 Task: Archive the email with the subject Request for a phone call from softage.1@softage.net
Action: Mouse moved to (880, 83)
Screenshot: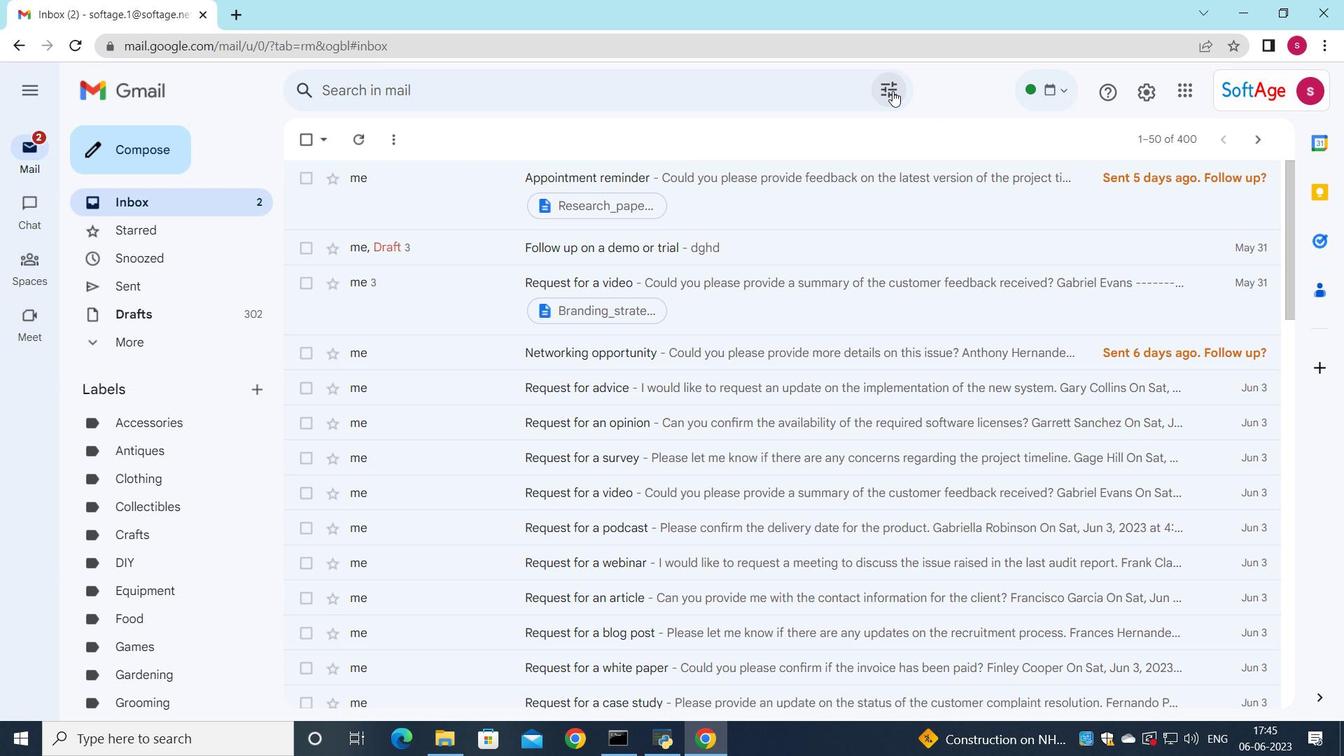 
Action: Mouse pressed left at (880, 83)
Screenshot: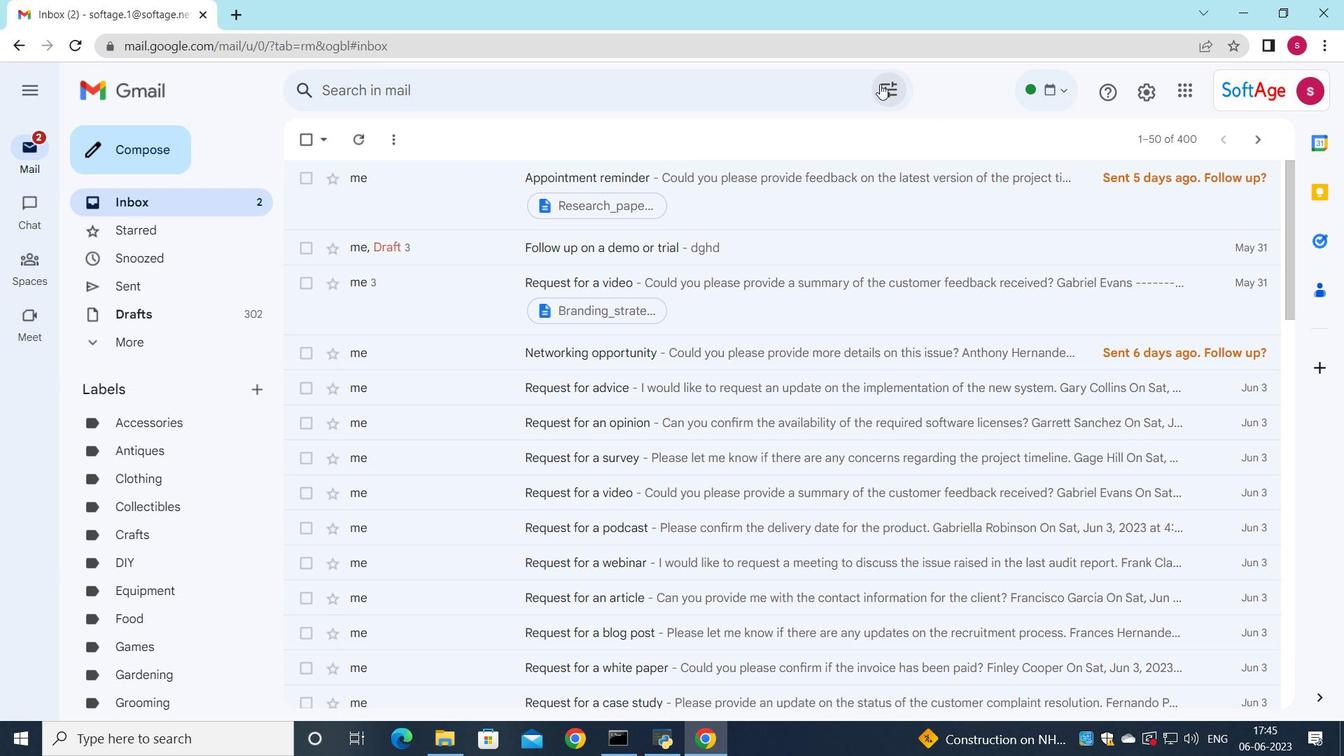 
Action: Mouse moved to (711, 187)
Screenshot: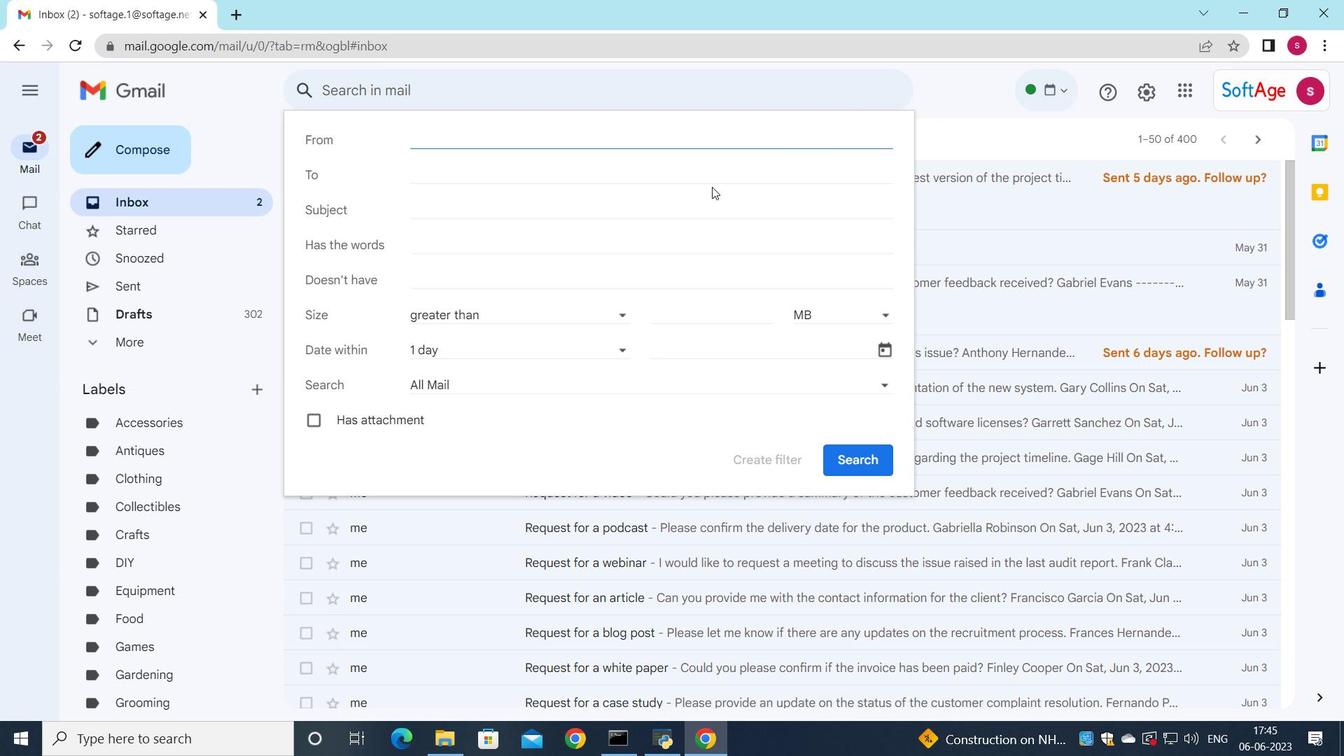 
Action: Key pressed soft
Screenshot: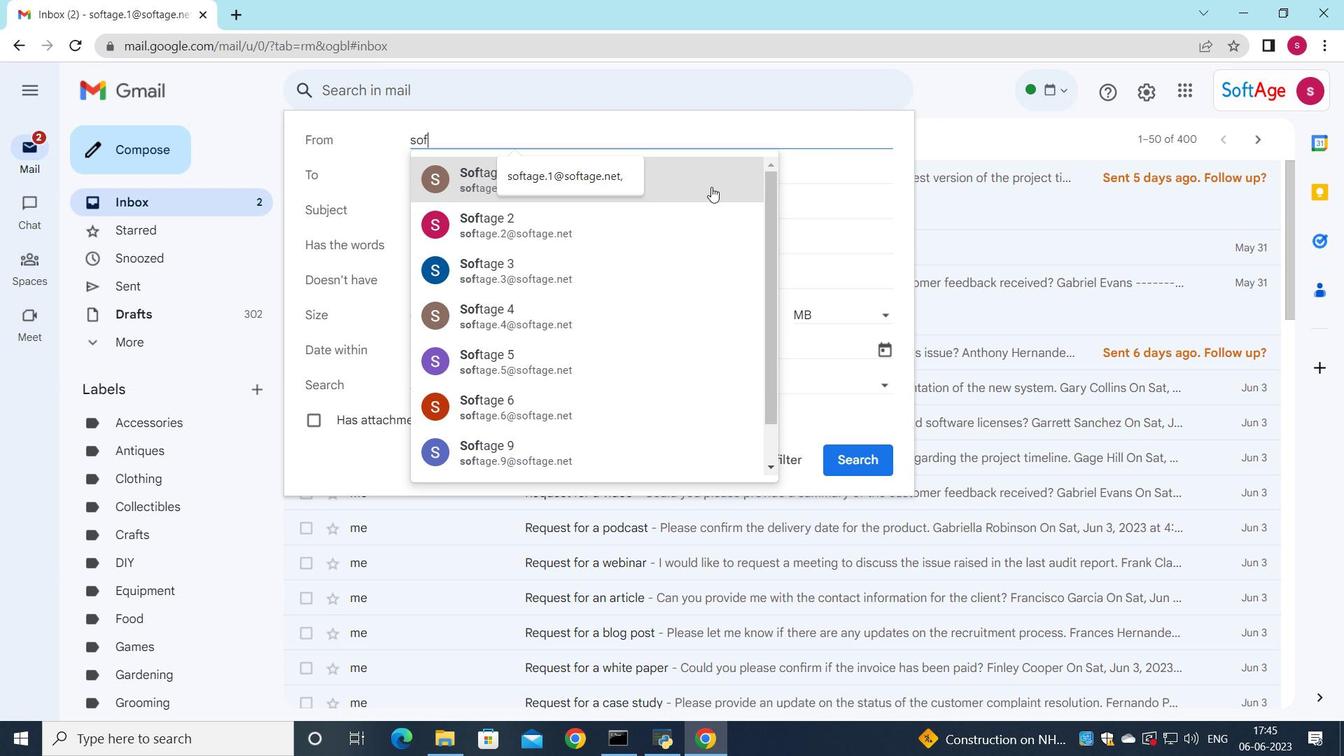 
Action: Mouse moved to (552, 176)
Screenshot: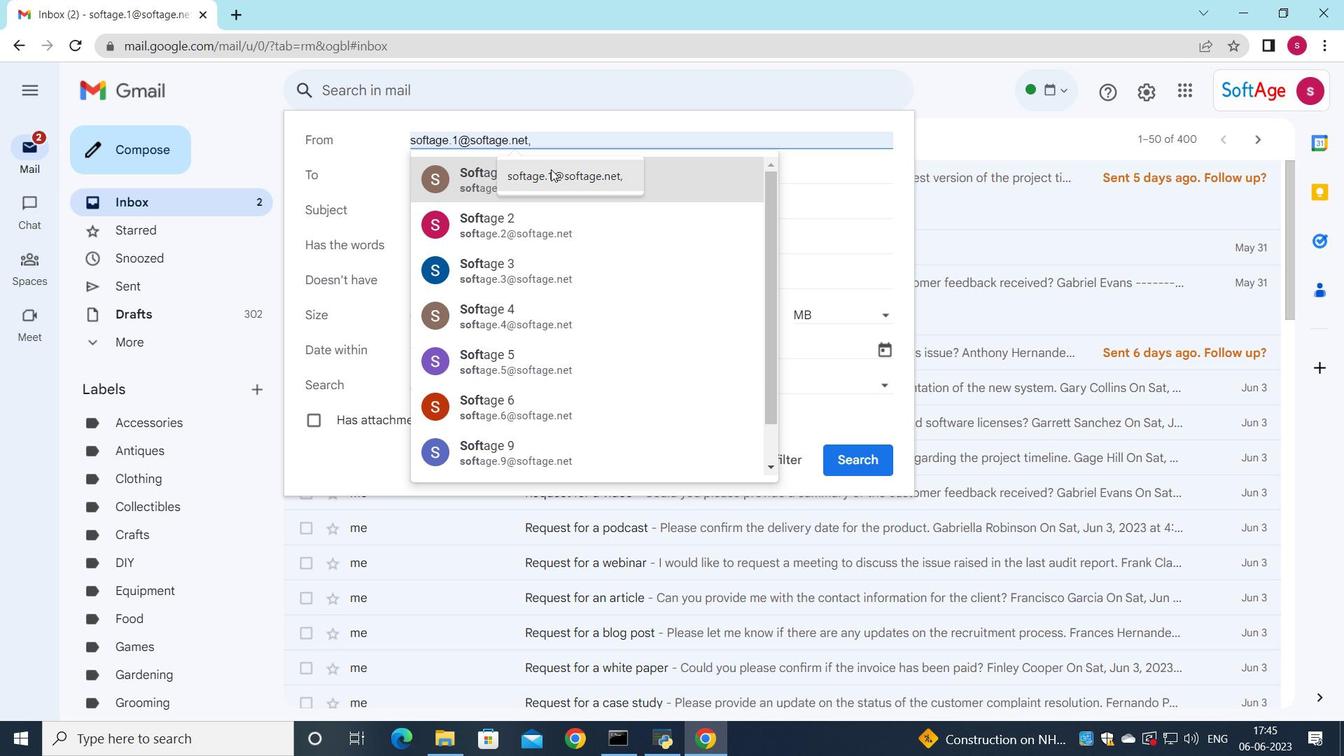 
Action: Mouse pressed left at (552, 176)
Screenshot: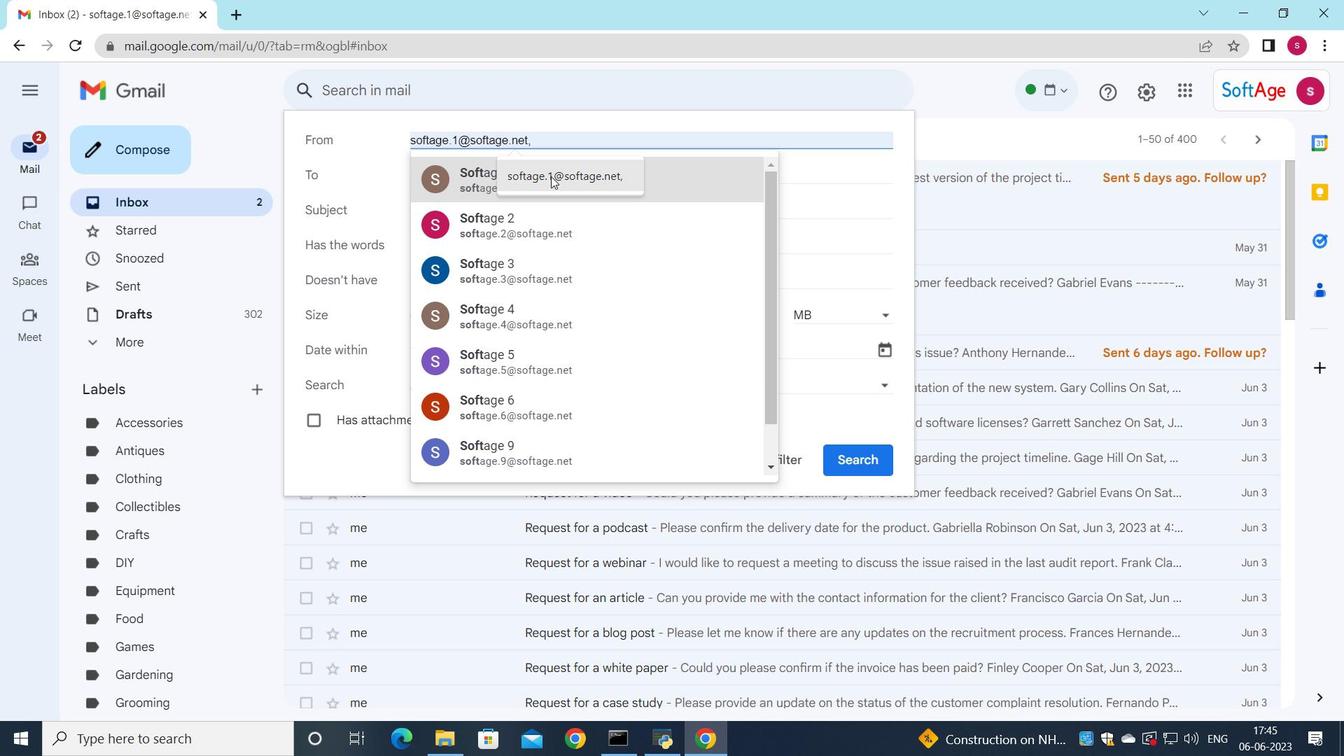 
Action: Mouse moved to (458, 208)
Screenshot: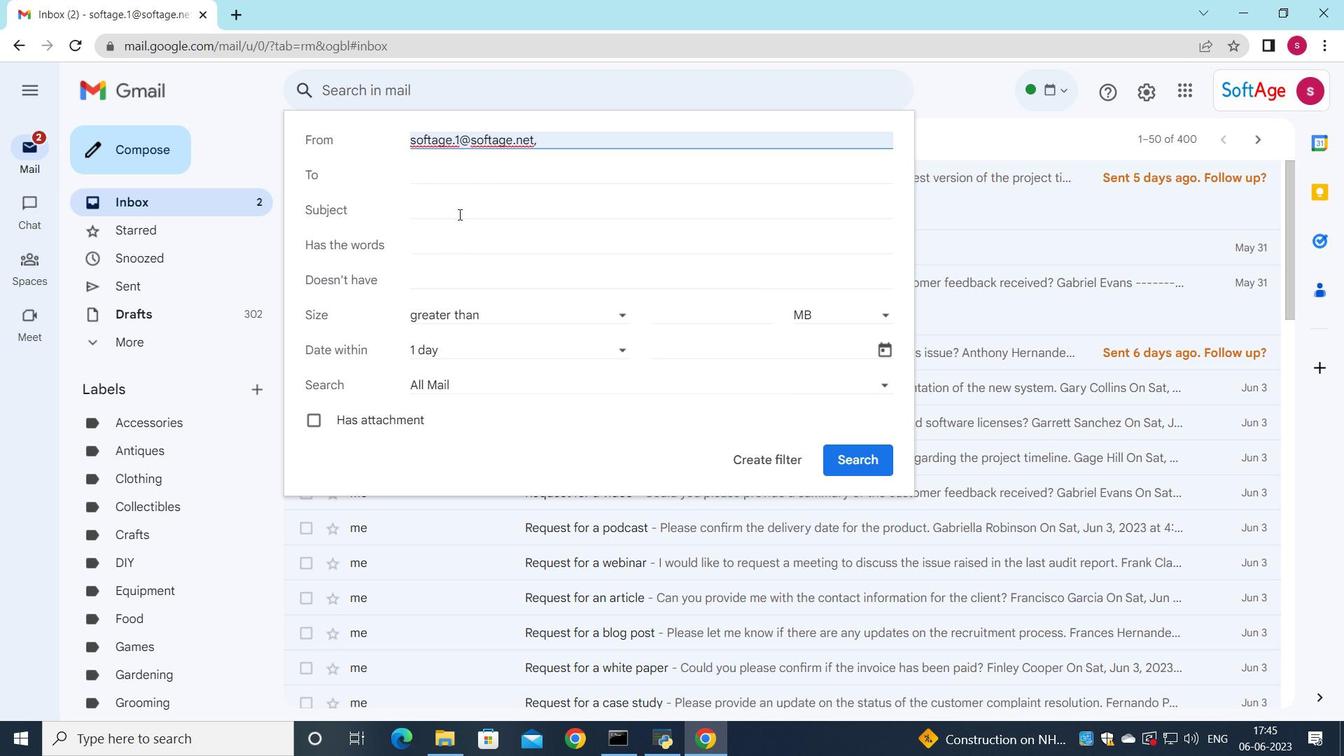 
Action: Mouse pressed left at (458, 208)
Screenshot: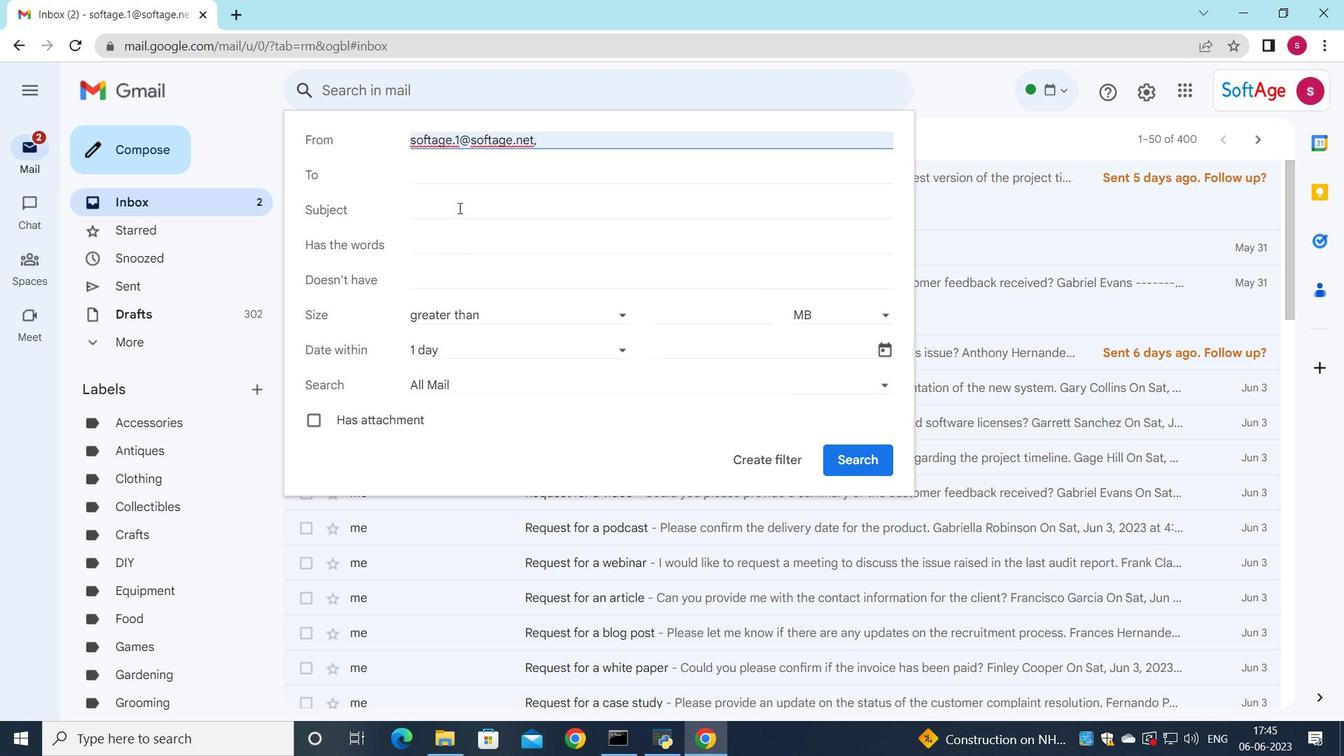 
Action: Key pressed <Key.shift><Key.shift>Request<Key.space>for<Key.space>a<Key.space>phone<Key.space>call
Screenshot: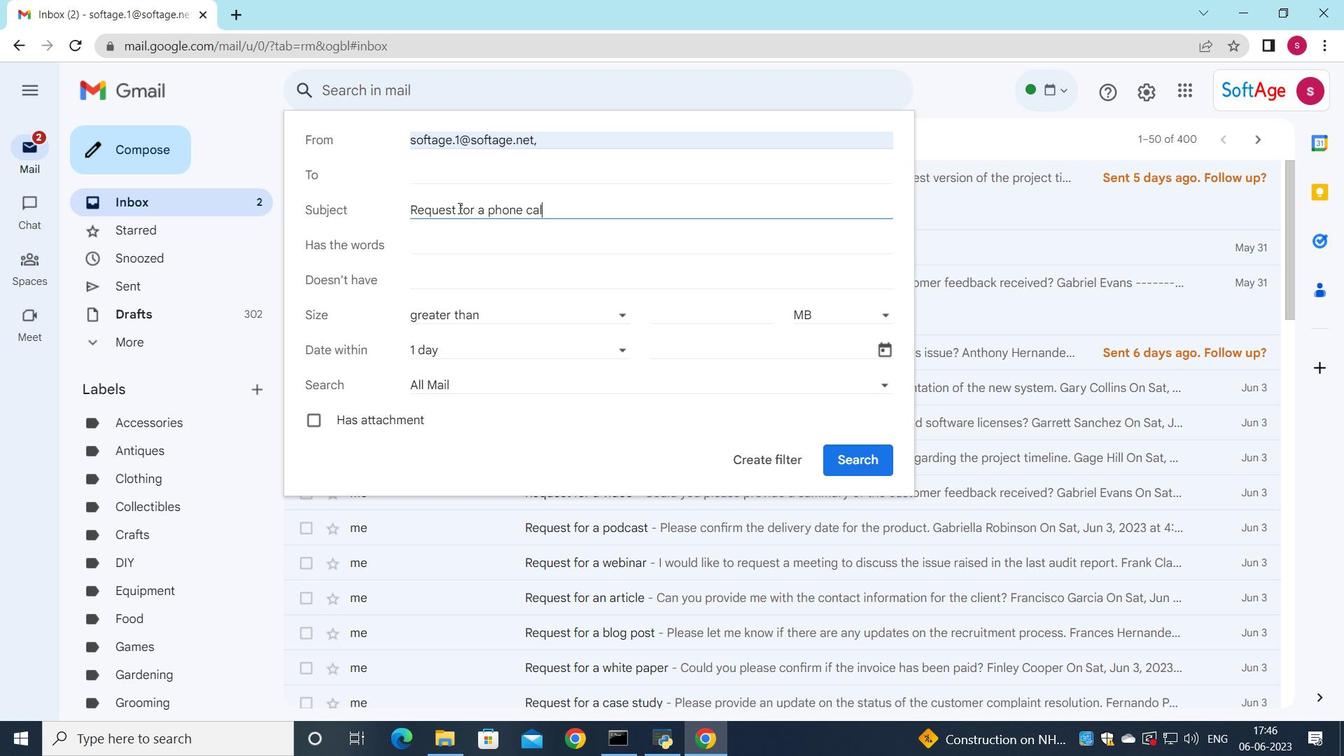 
Action: Mouse moved to (584, 348)
Screenshot: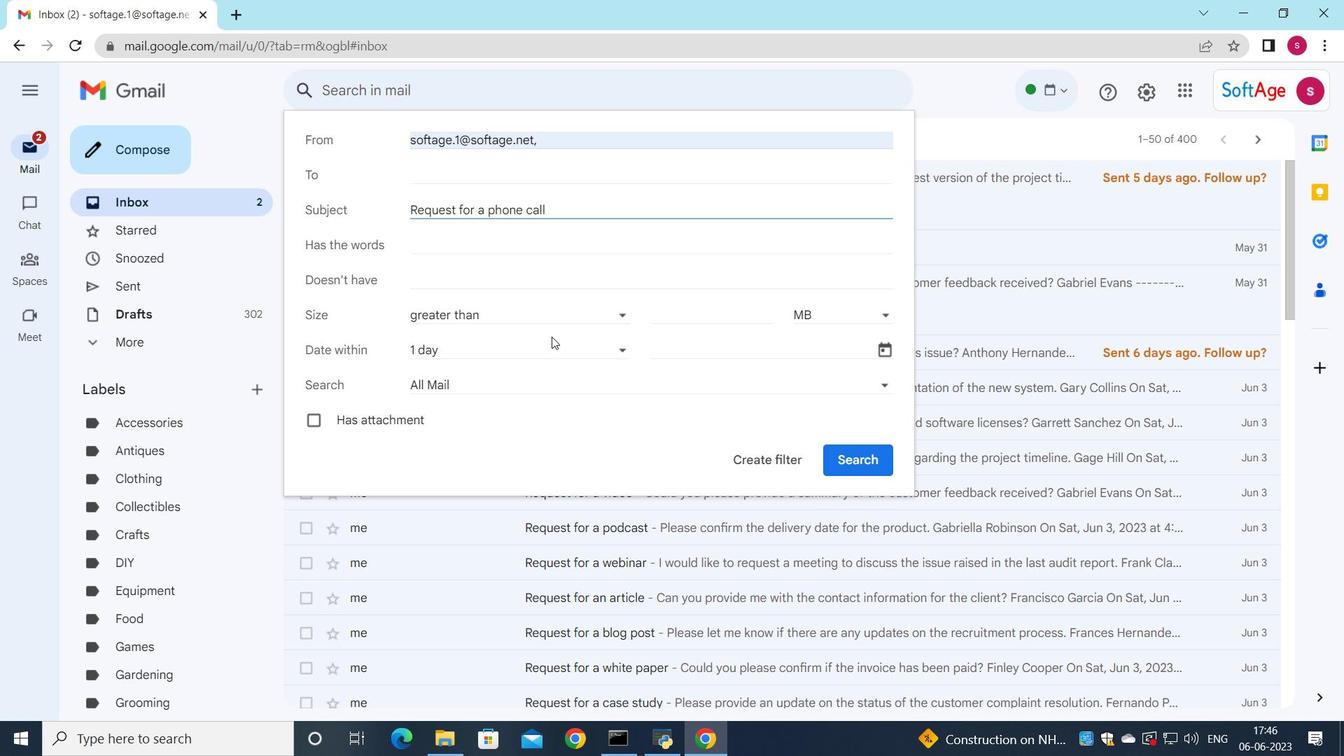 
Action: Mouse pressed left at (584, 348)
Screenshot: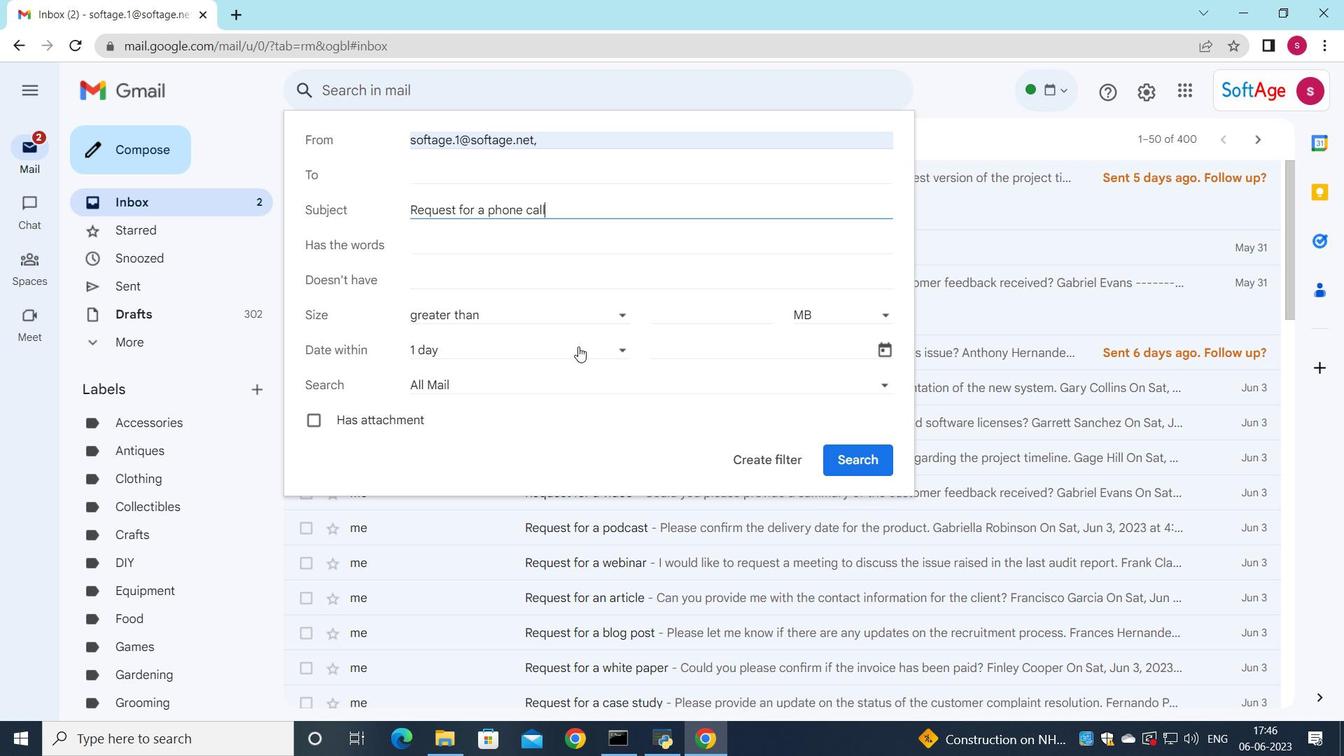 
Action: Mouse moved to (486, 554)
Screenshot: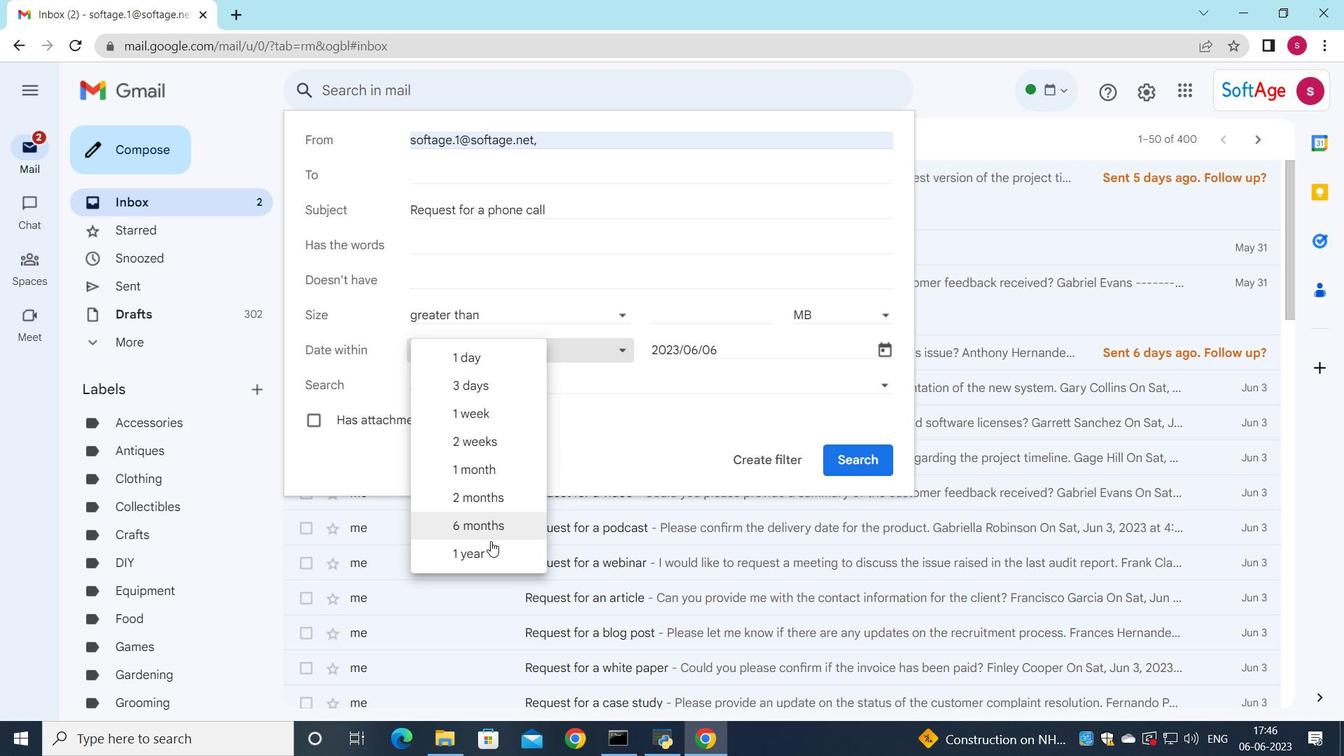 
Action: Mouse pressed left at (486, 554)
Screenshot: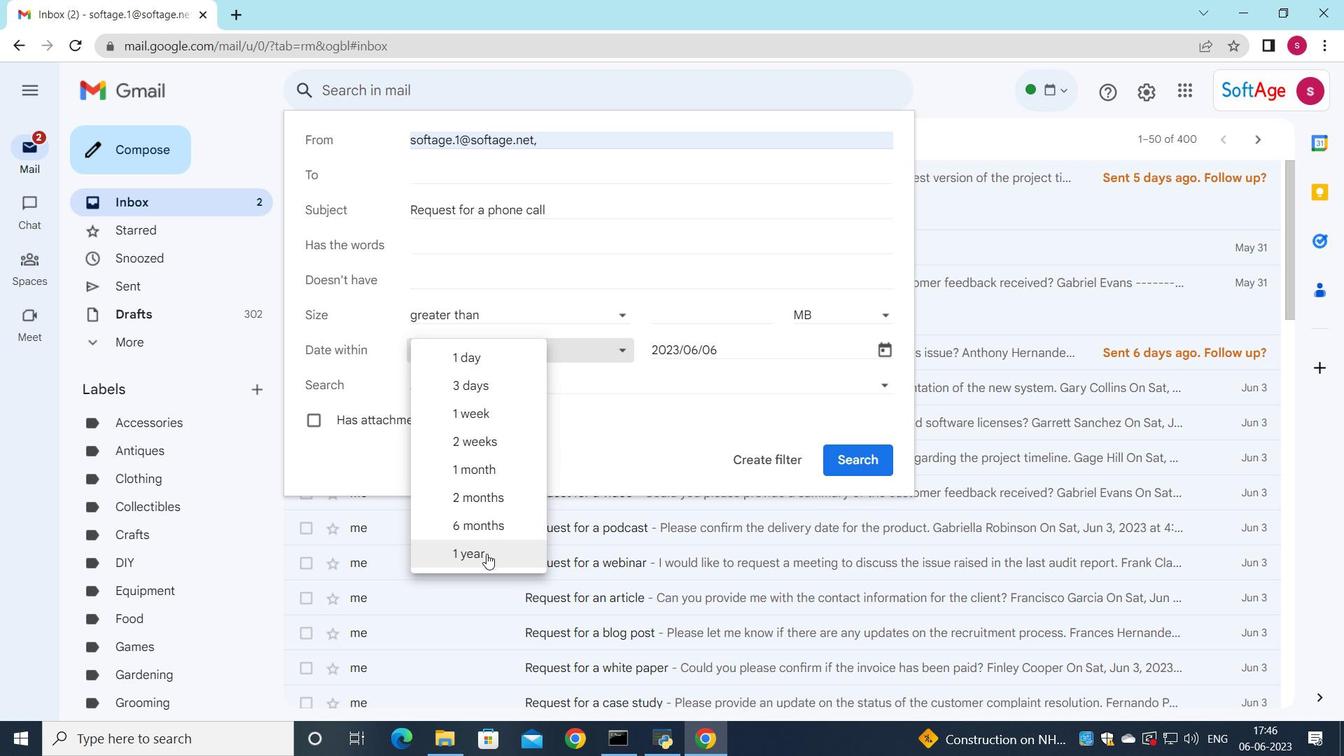 
Action: Mouse moved to (840, 470)
Screenshot: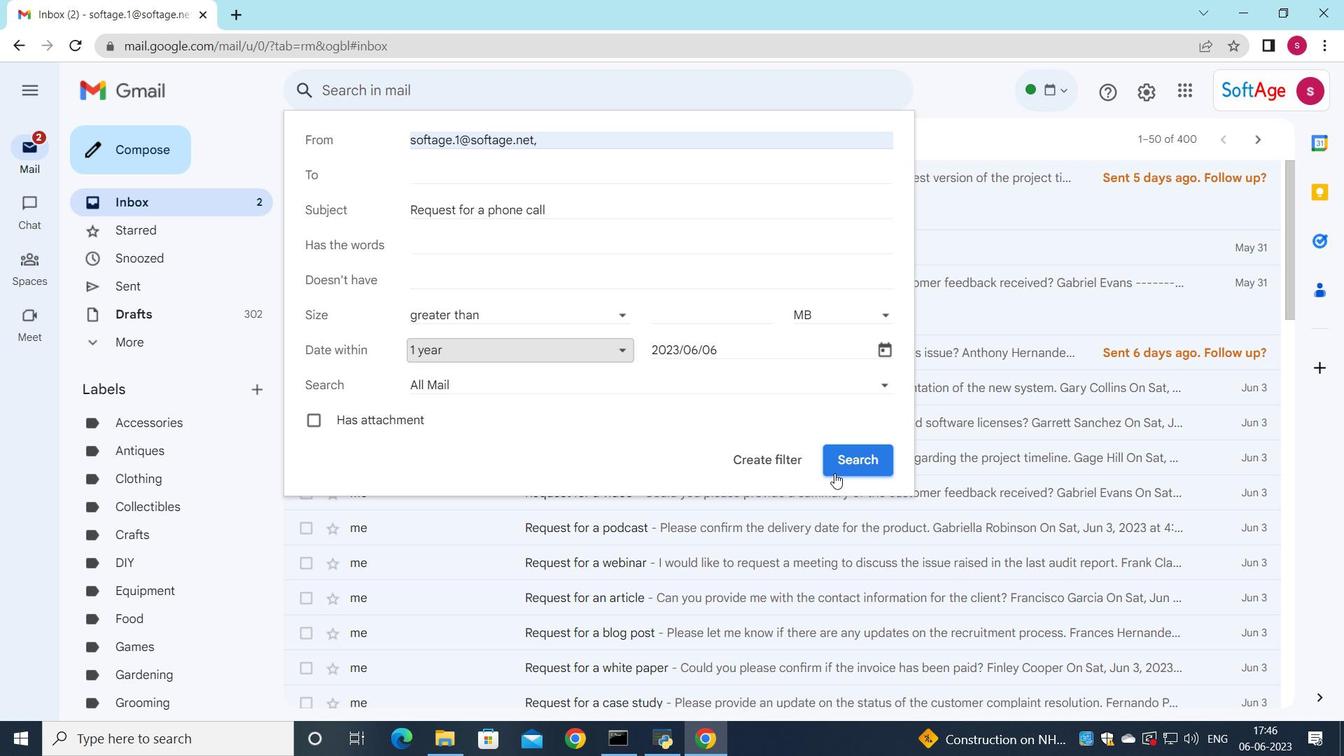 
Action: Mouse pressed left at (840, 470)
Screenshot: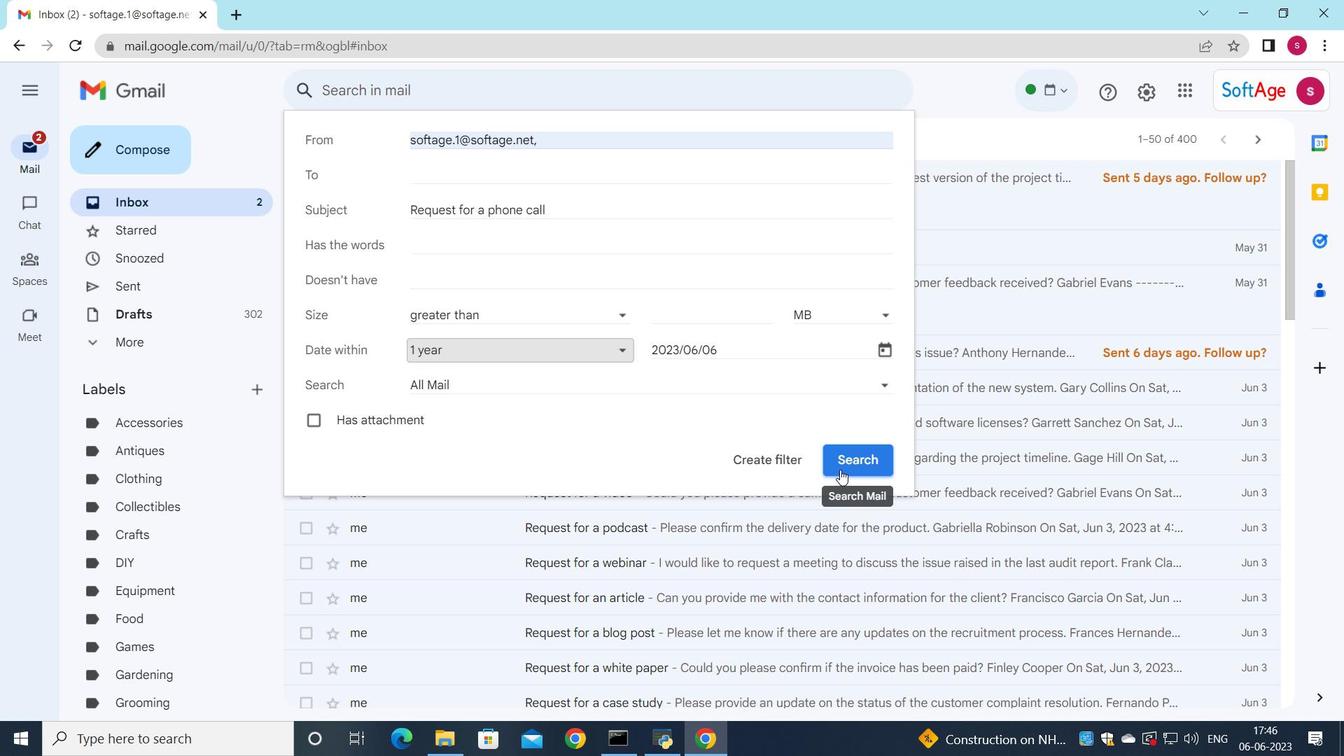 
Action: Mouse moved to (673, 302)
Screenshot: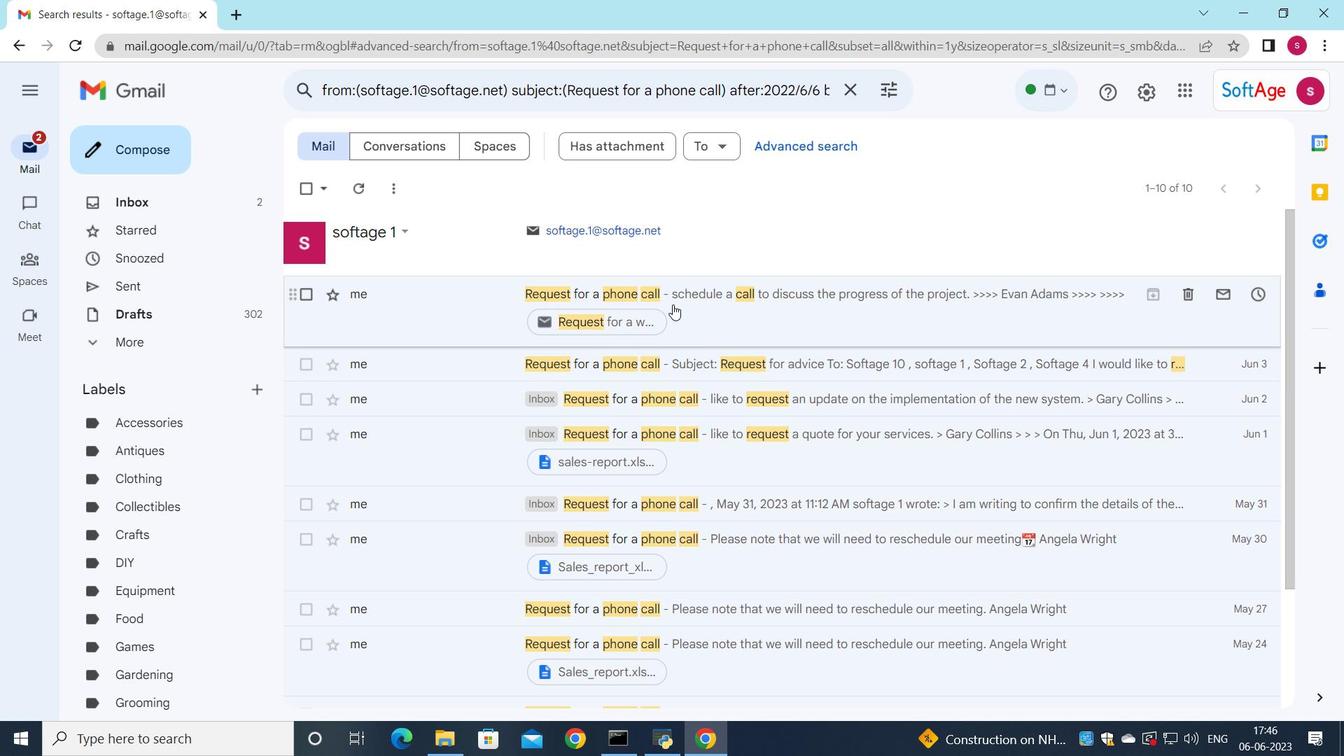 
Action: Mouse pressed left at (673, 302)
Screenshot: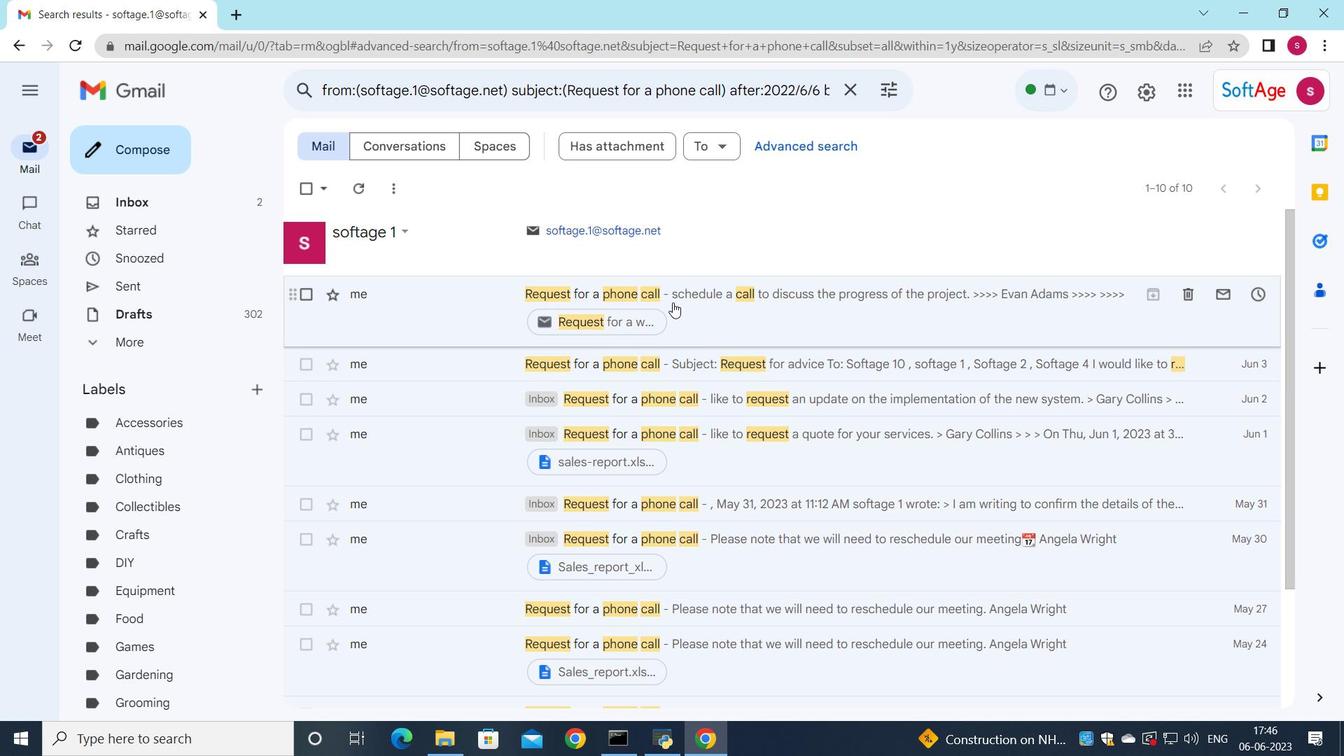 
Action: Mouse moved to (360, 145)
Screenshot: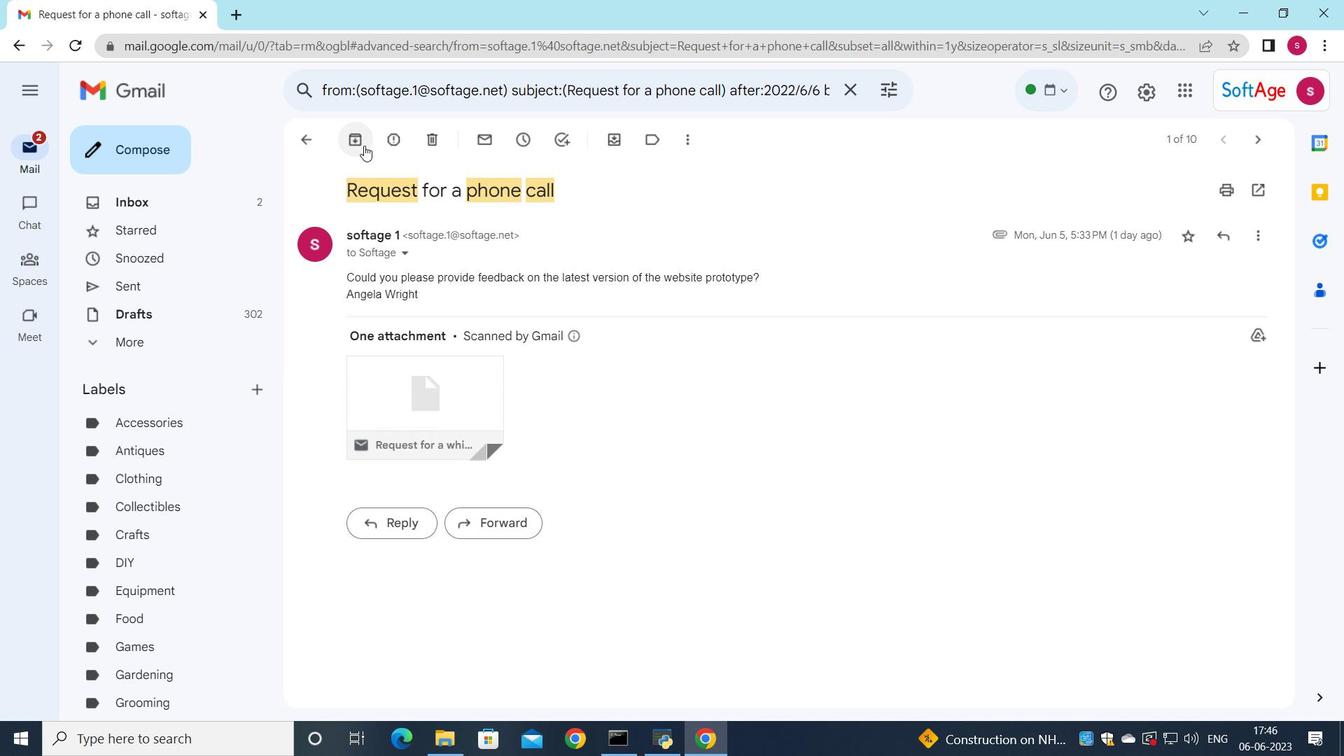 
Action: Mouse pressed left at (360, 145)
Screenshot: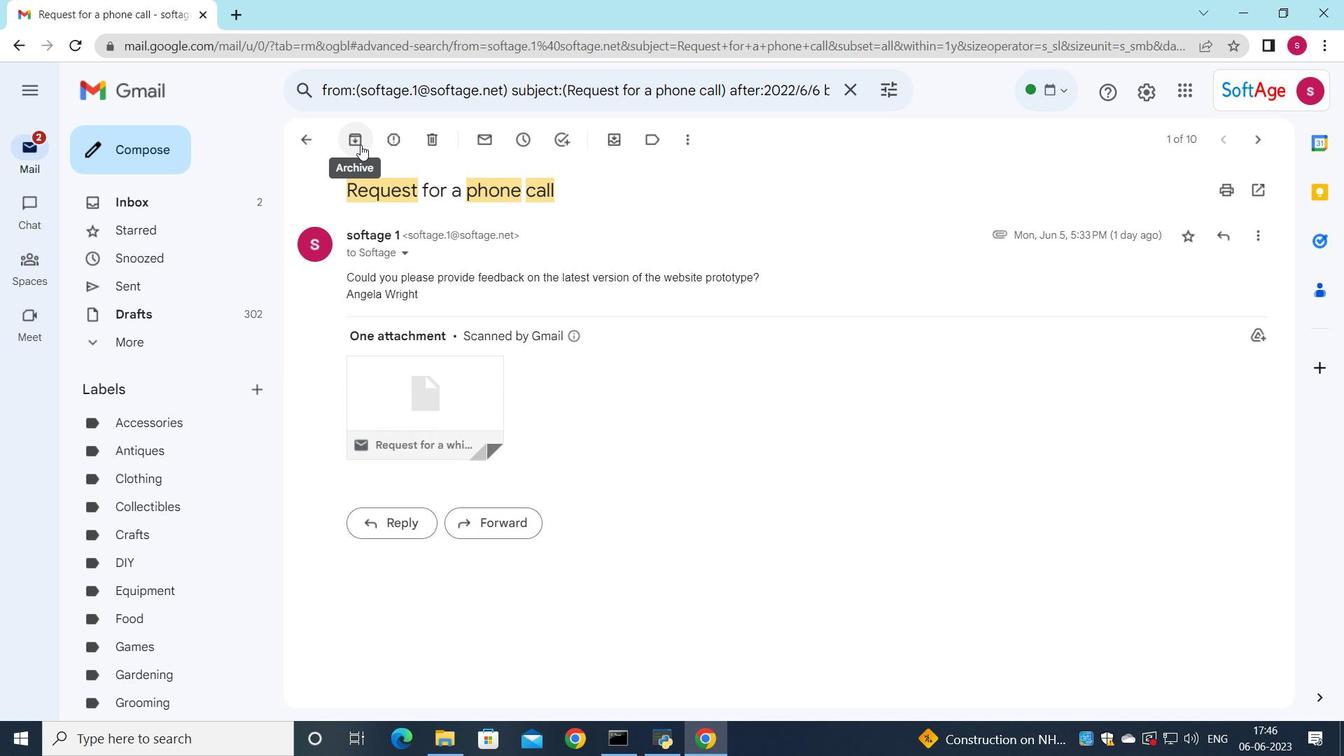 
